 Task: Check the percentage active listings of backyard in the last 1 year.
Action: Mouse moved to (1066, 264)
Screenshot: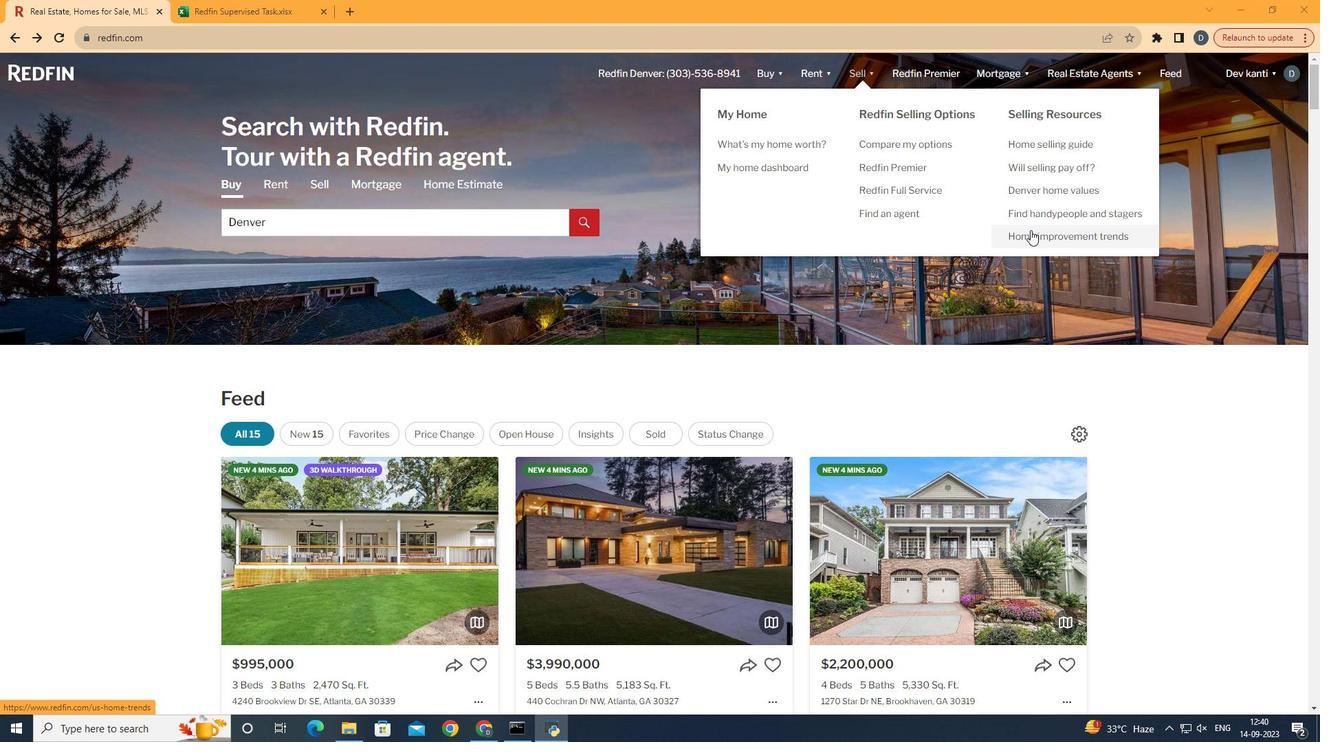 
Action: Mouse pressed left at (1066, 264)
Screenshot: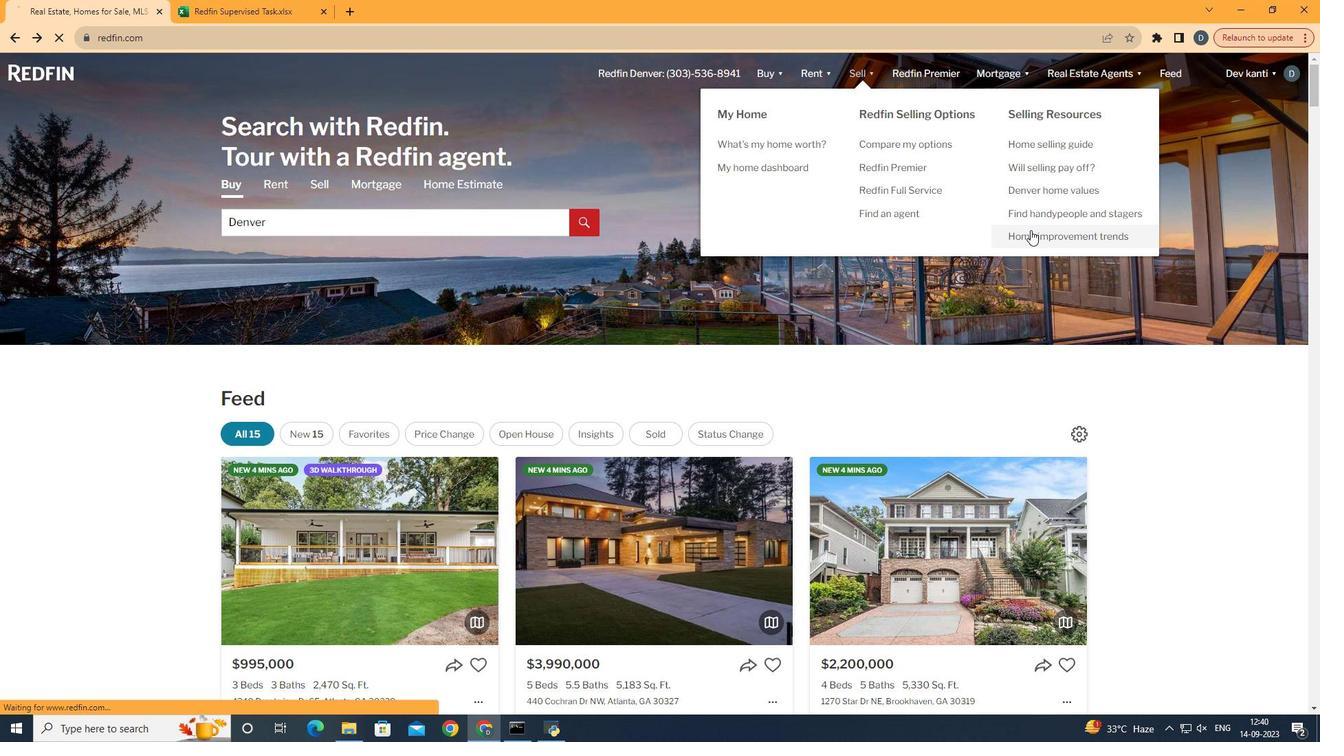 
Action: Mouse moved to (367, 292)
Screenshot: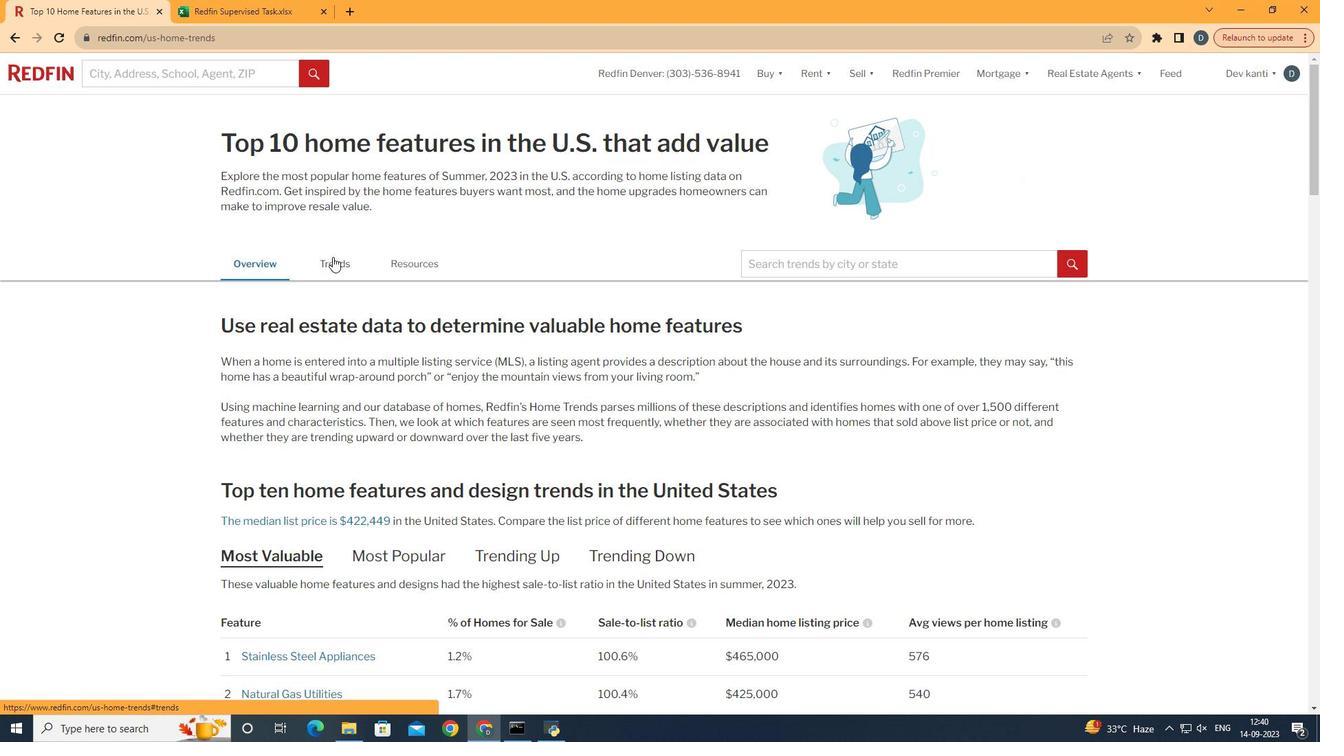 
Action: Mouse pressed left at (367, 292)
Screenshot: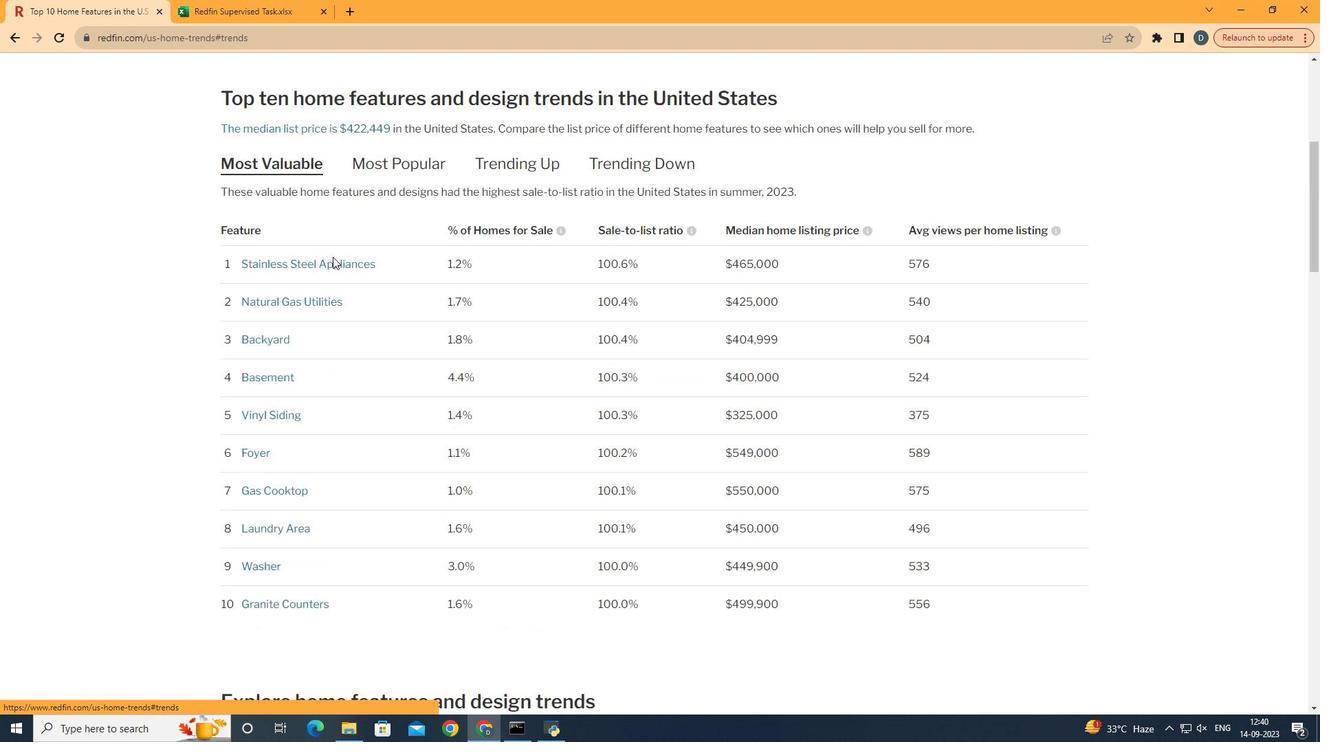 
Action: Mouse moved to (401, 355)
Screenshot: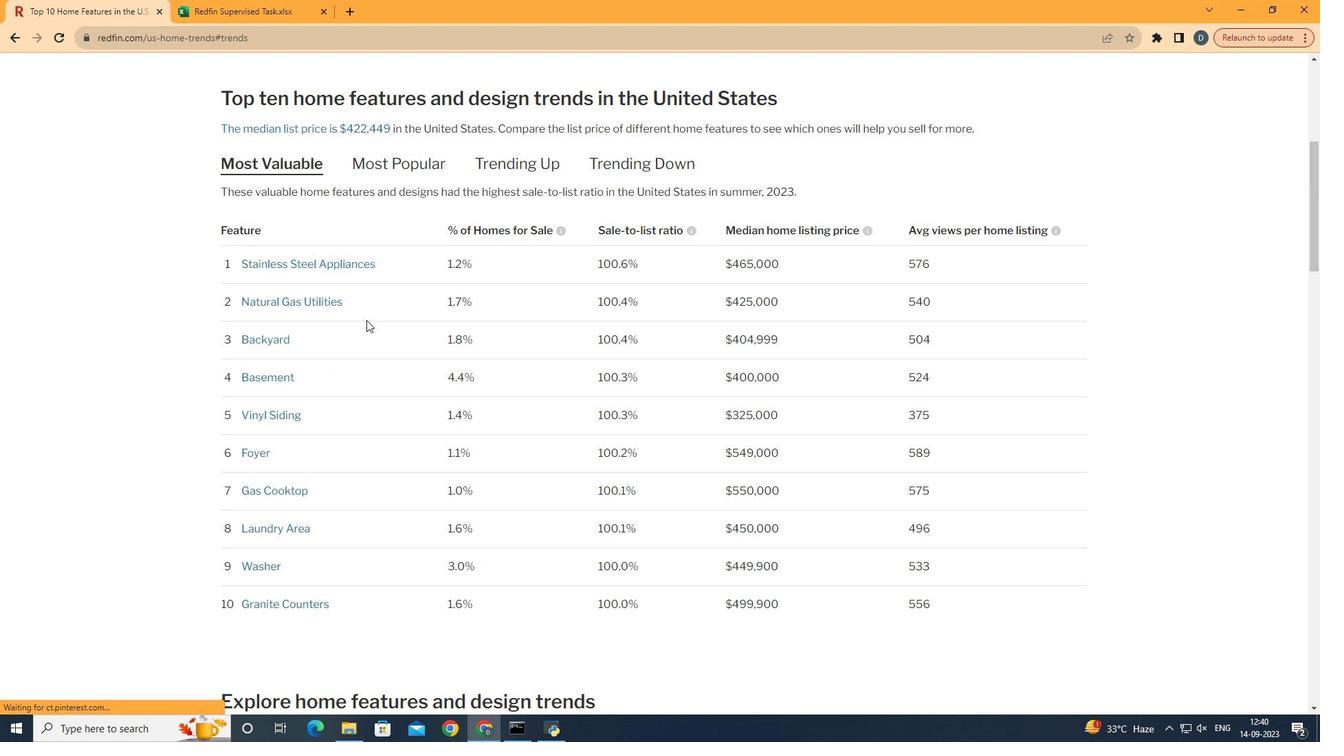 
Action: Mouse scrolled (401, 354) with delta (0, 0)
Screenshot: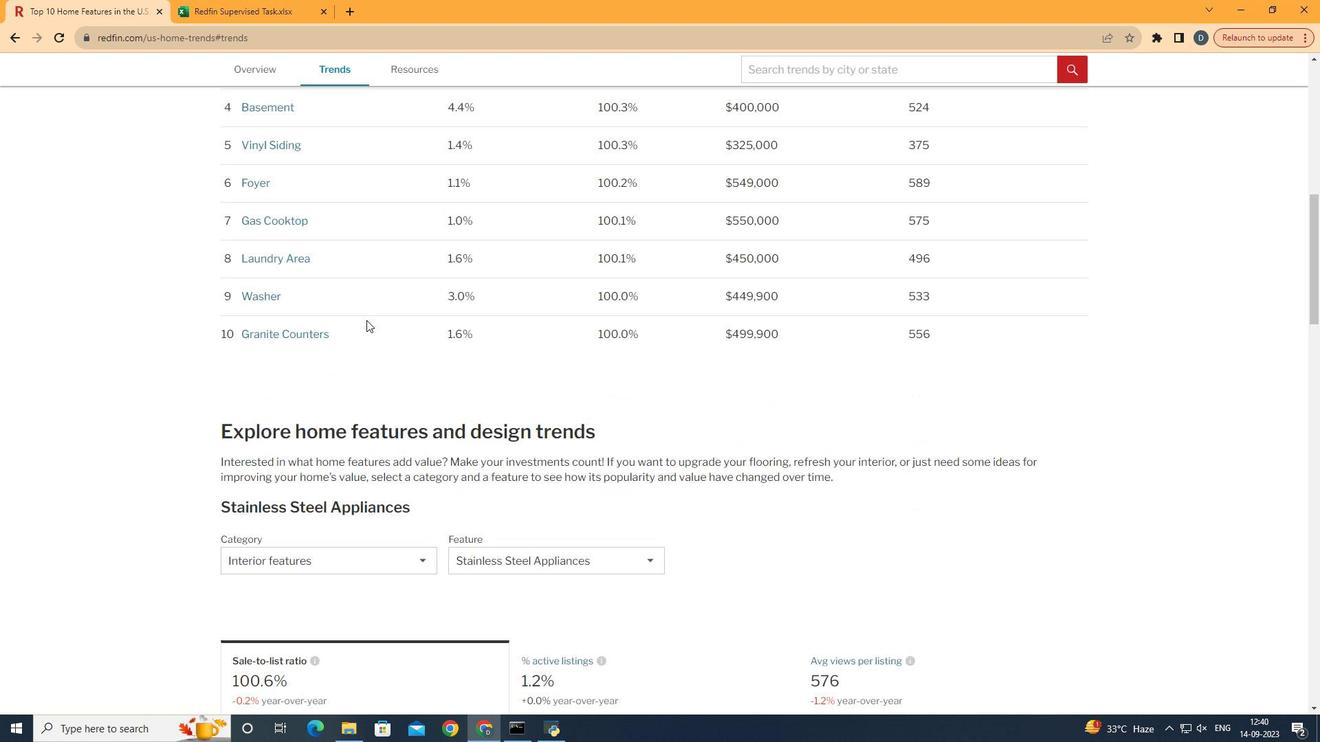 
Action: Mouse scrolled (401, 354) with delta (0, 0)
Screenshot: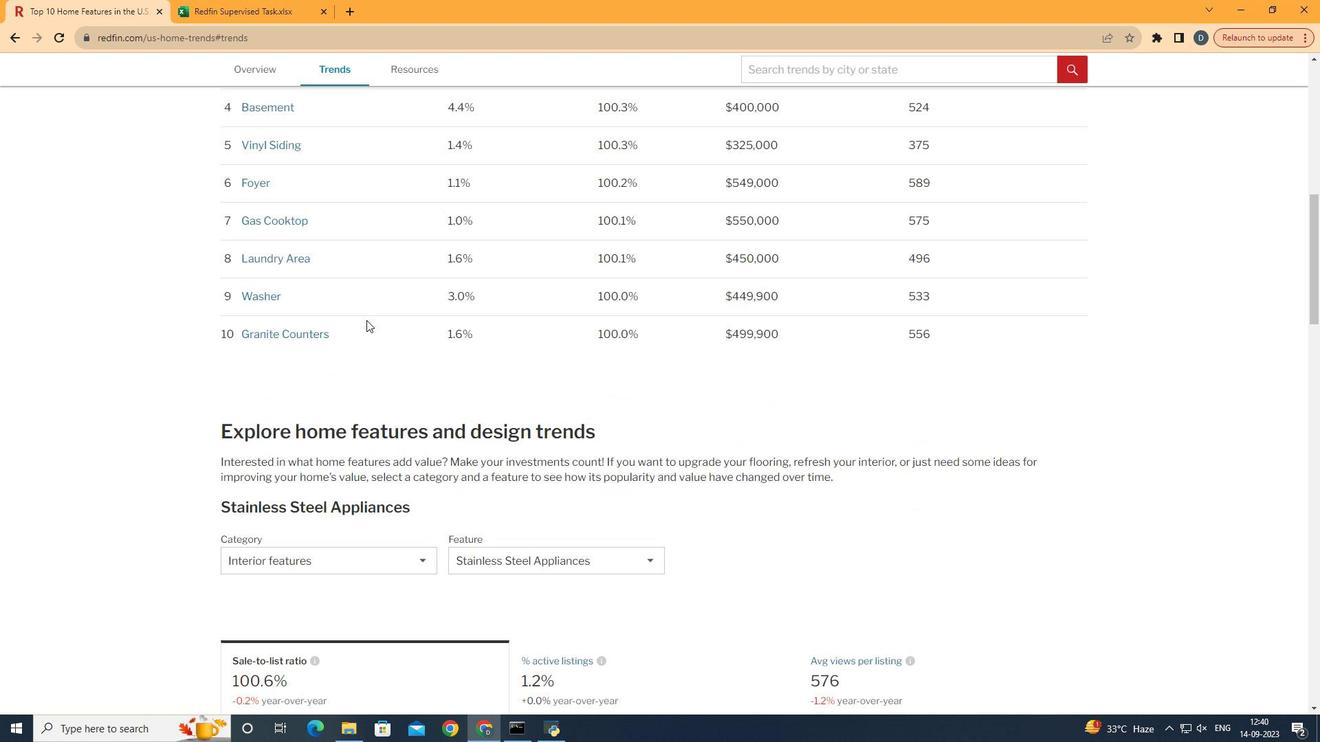
Action: Mouse scrolled (401, 354) with delta (0, 0)
Screenshot: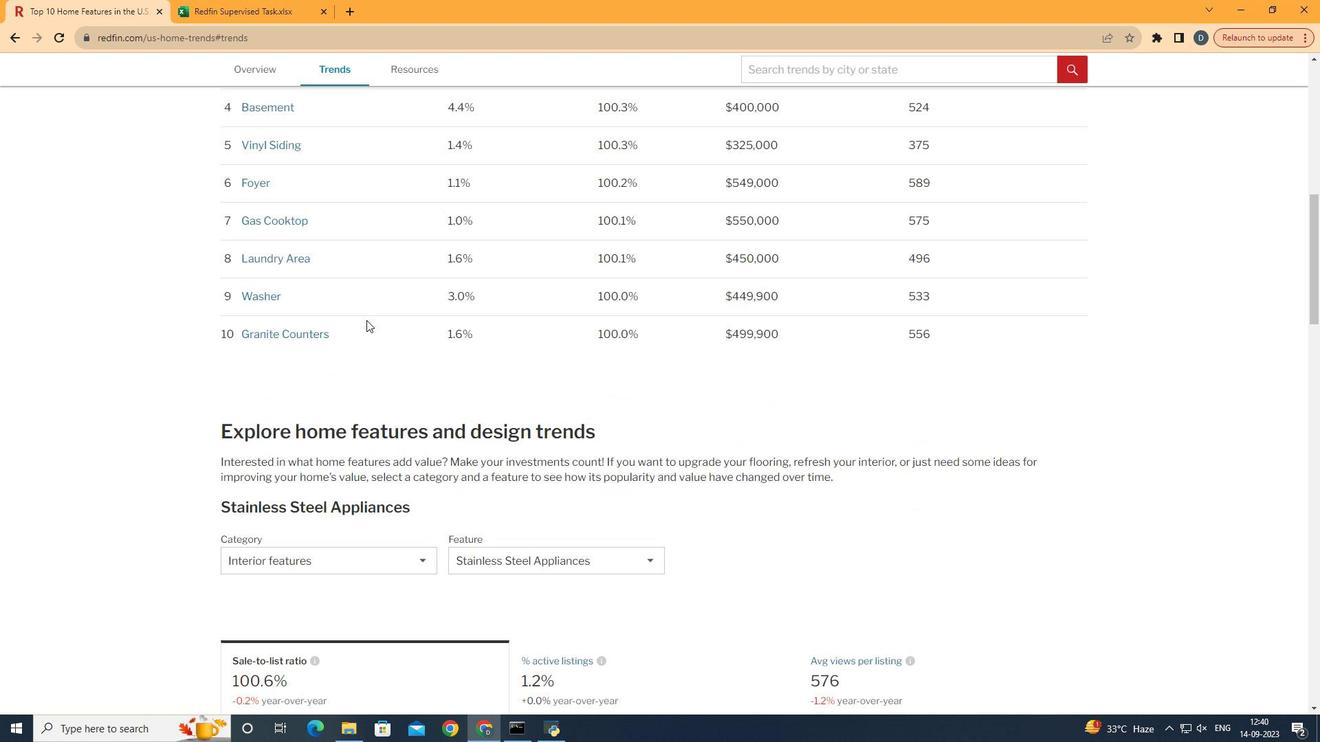 
Action: Mouse scrolled (401, 354) with delta (0, 0)
Screenshot: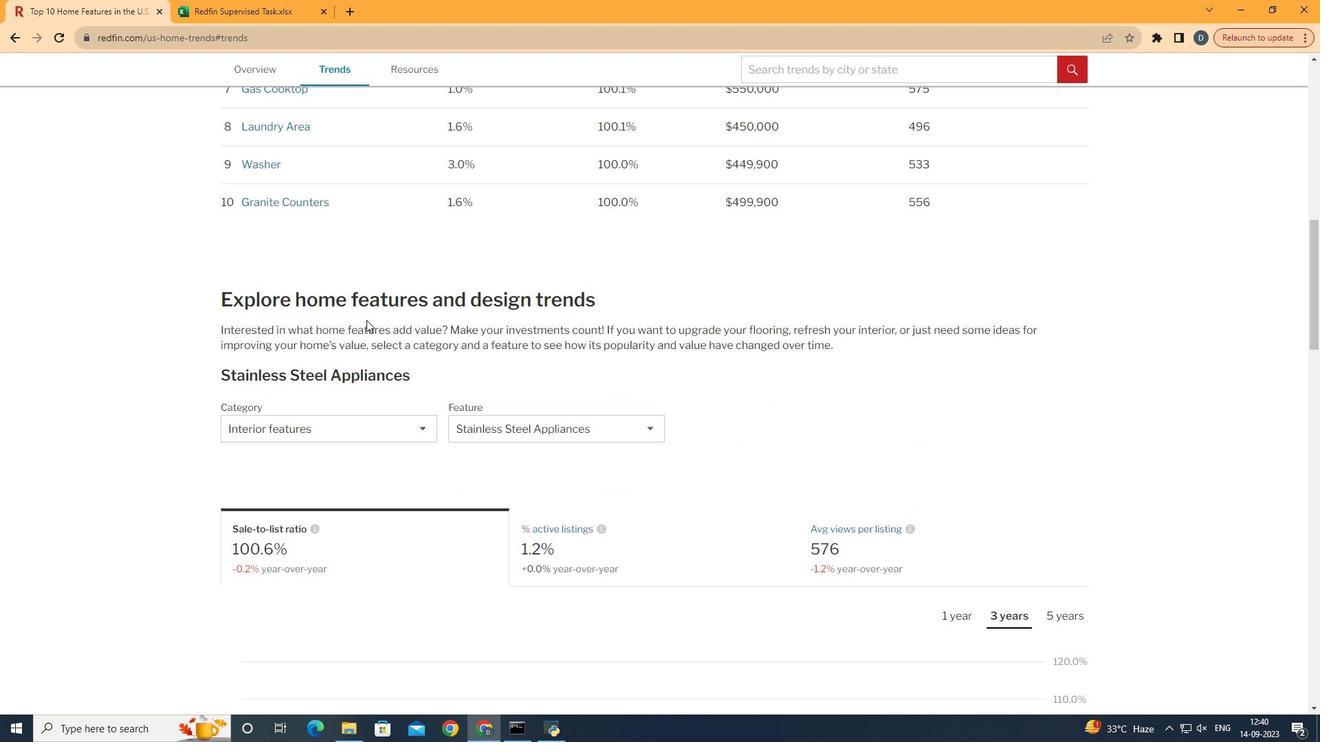 
Action: Mouse scrolled (401, 354) with delta (0, 0)
Screenshot: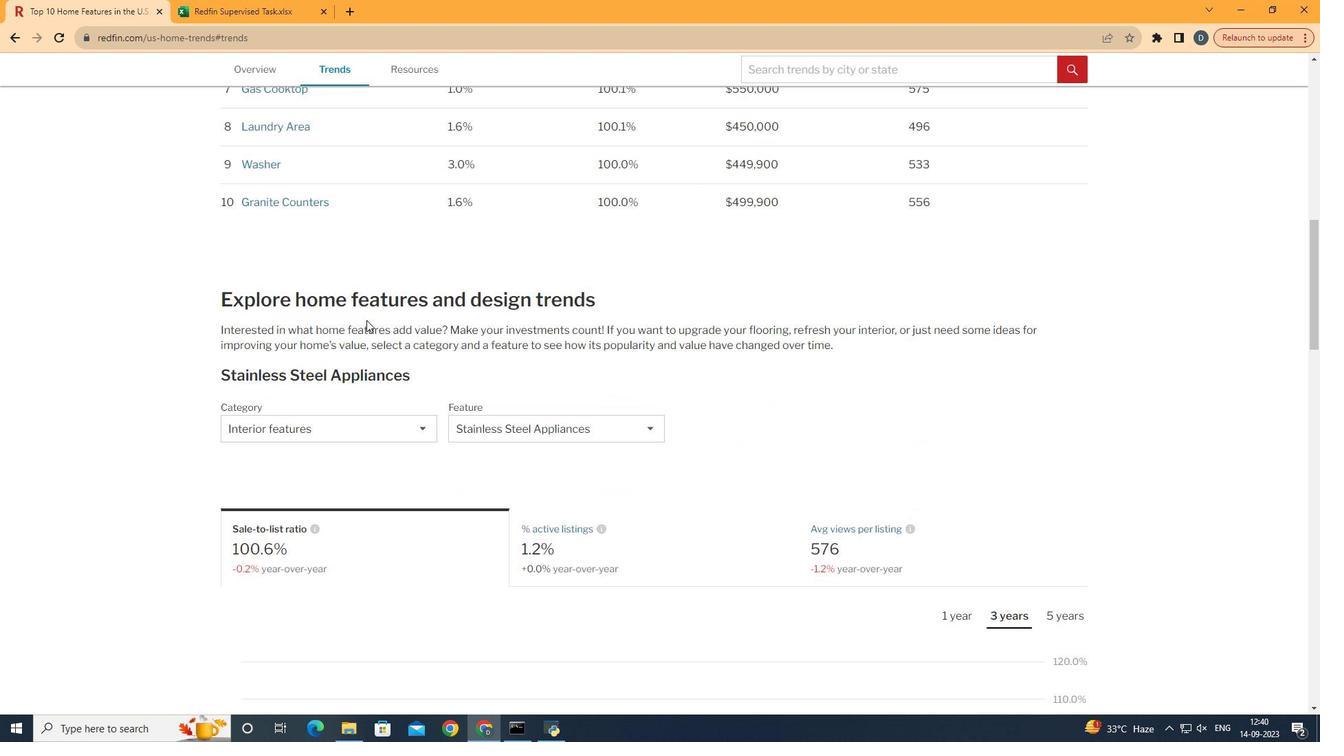 
Action: Mouse scrolled (401, 354) with delta (0, 0)
Screenshot: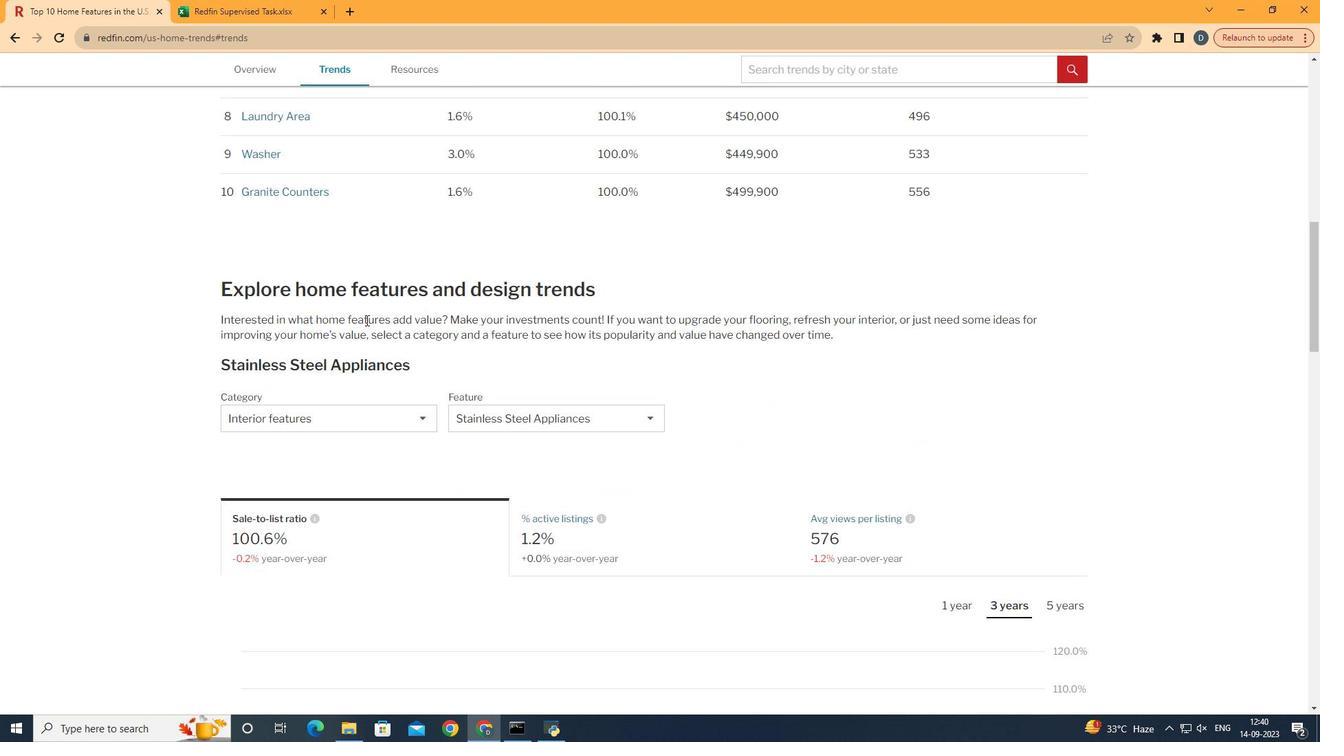 
Action: Mouse moved to (399, 357)
Screenshot: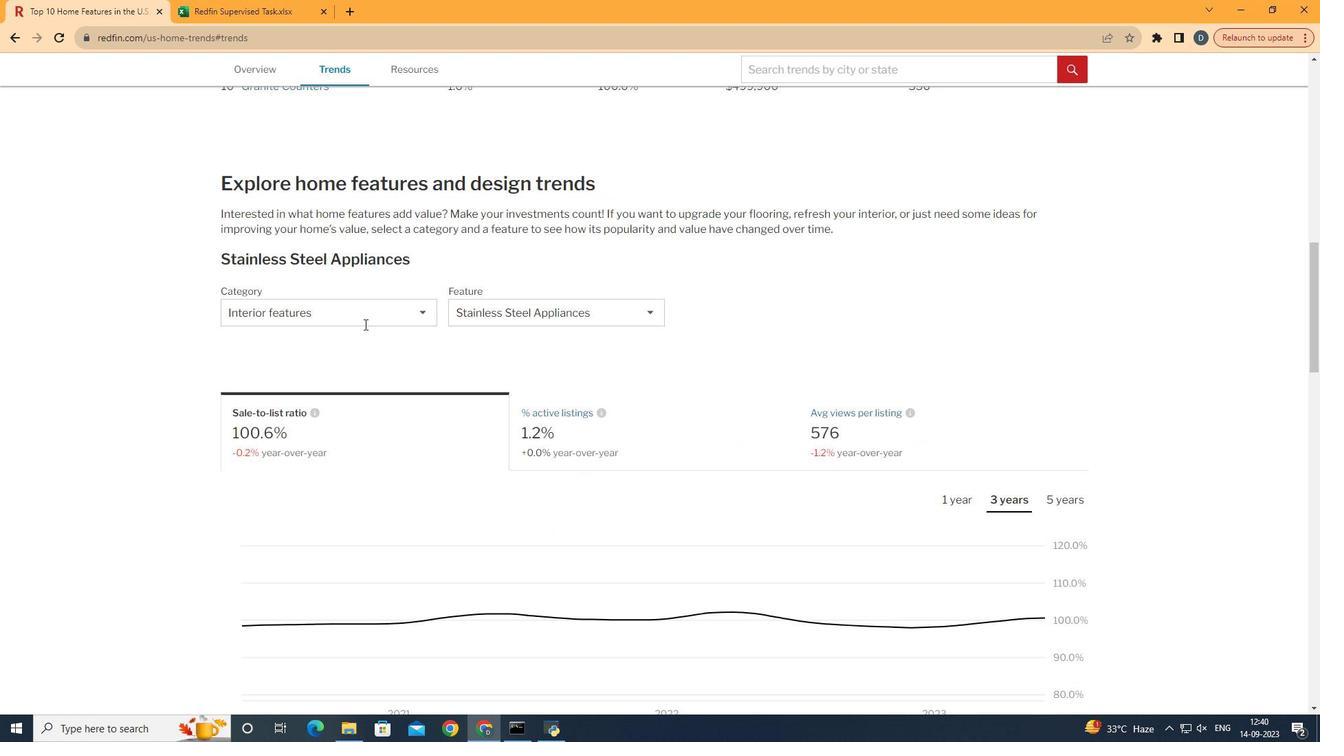 
Action: Mouse scrolled (399, 356) with delta (0, 0)
Screenshot: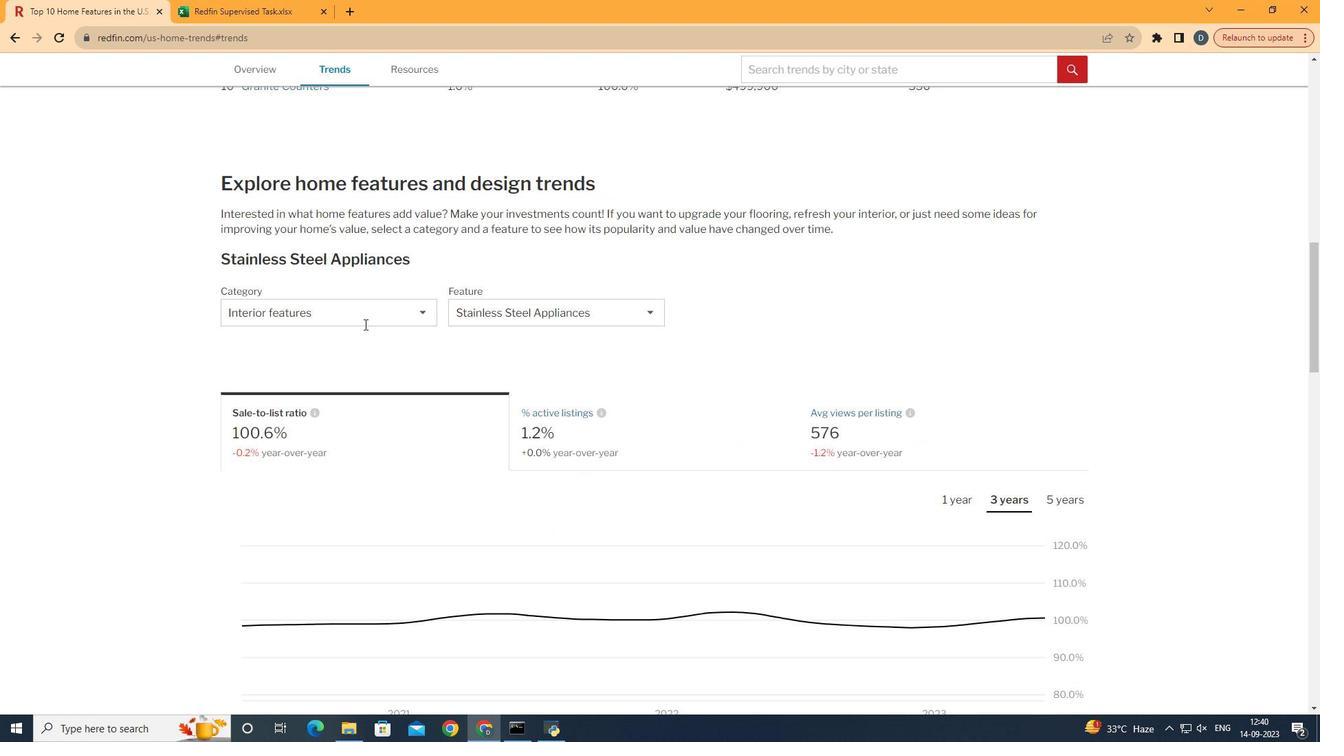 
Action: Mouse moved to (399, 359)
Screenshot: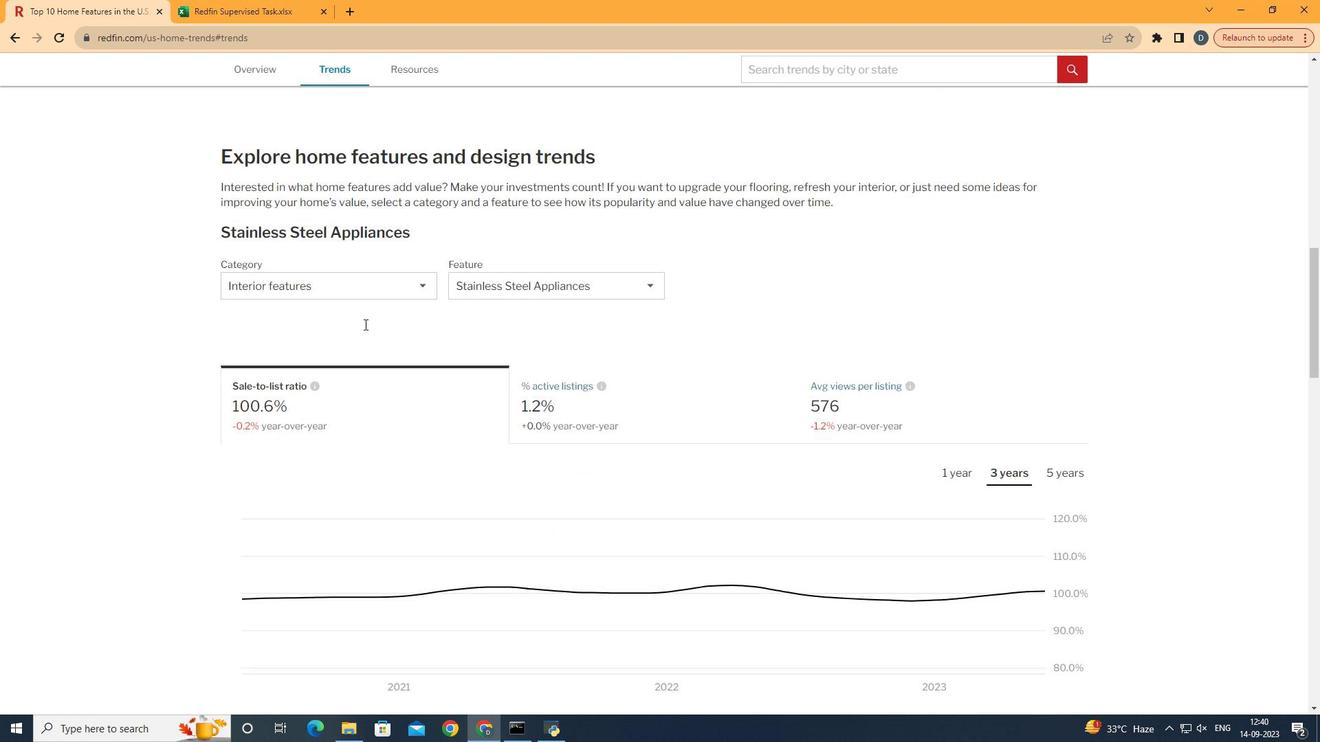 
Action: Mouse scrolled (399, 358) with delta (0, 0)
Screenshot: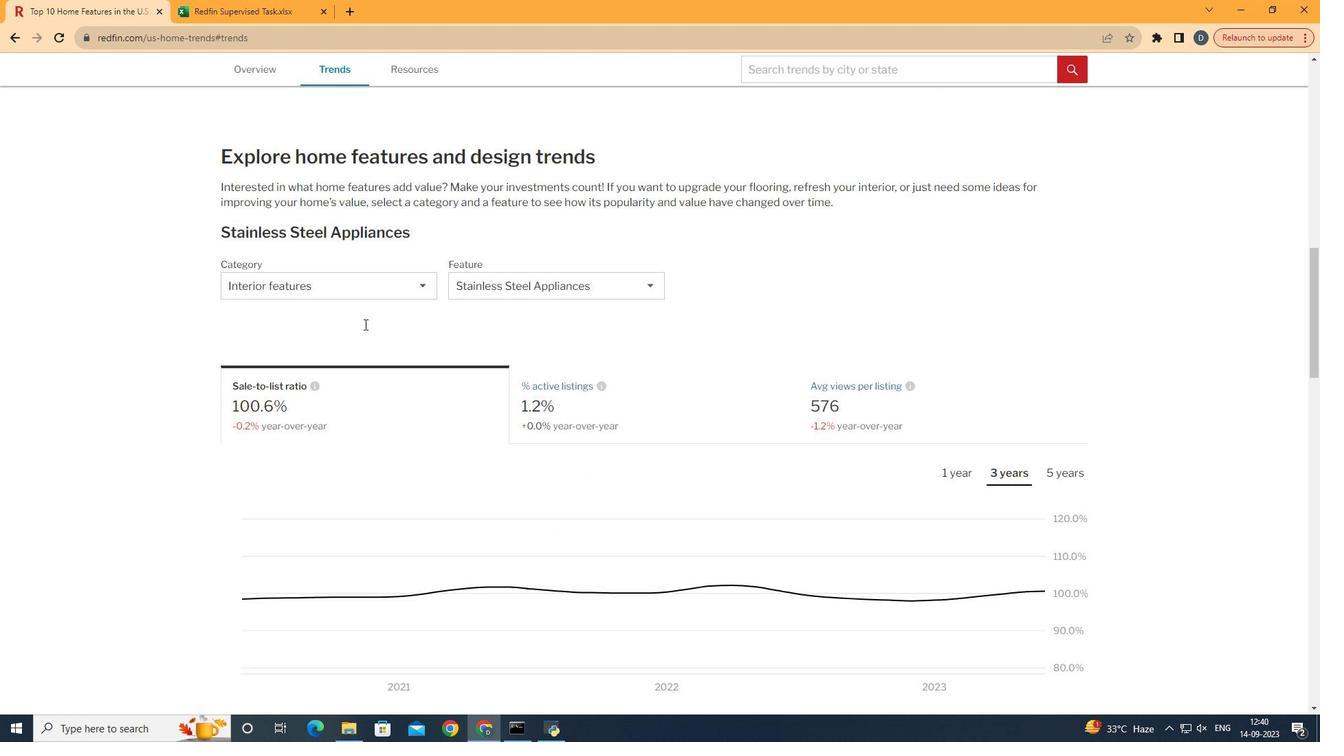 
Action: Mouse moved to (416, 321)
Screenshot: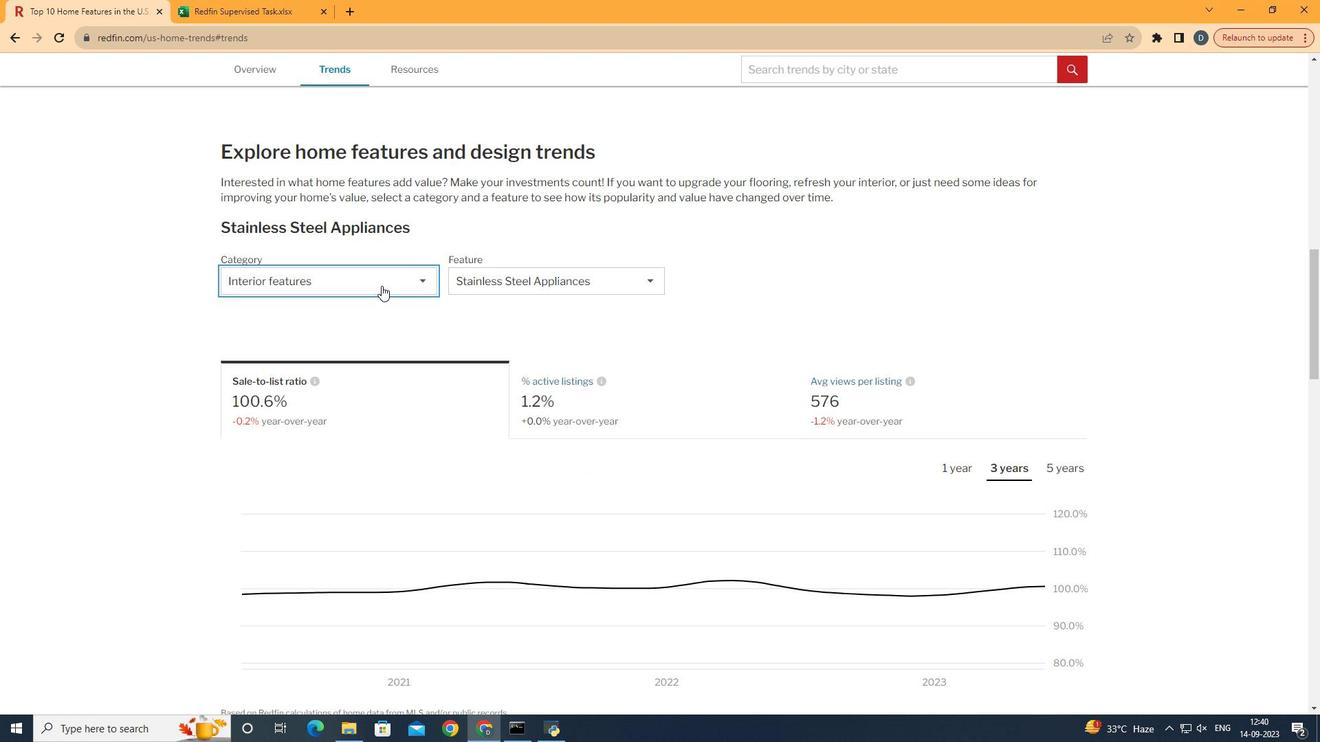 
Action: Mouse pressed left at (416, 321)
Screenshot: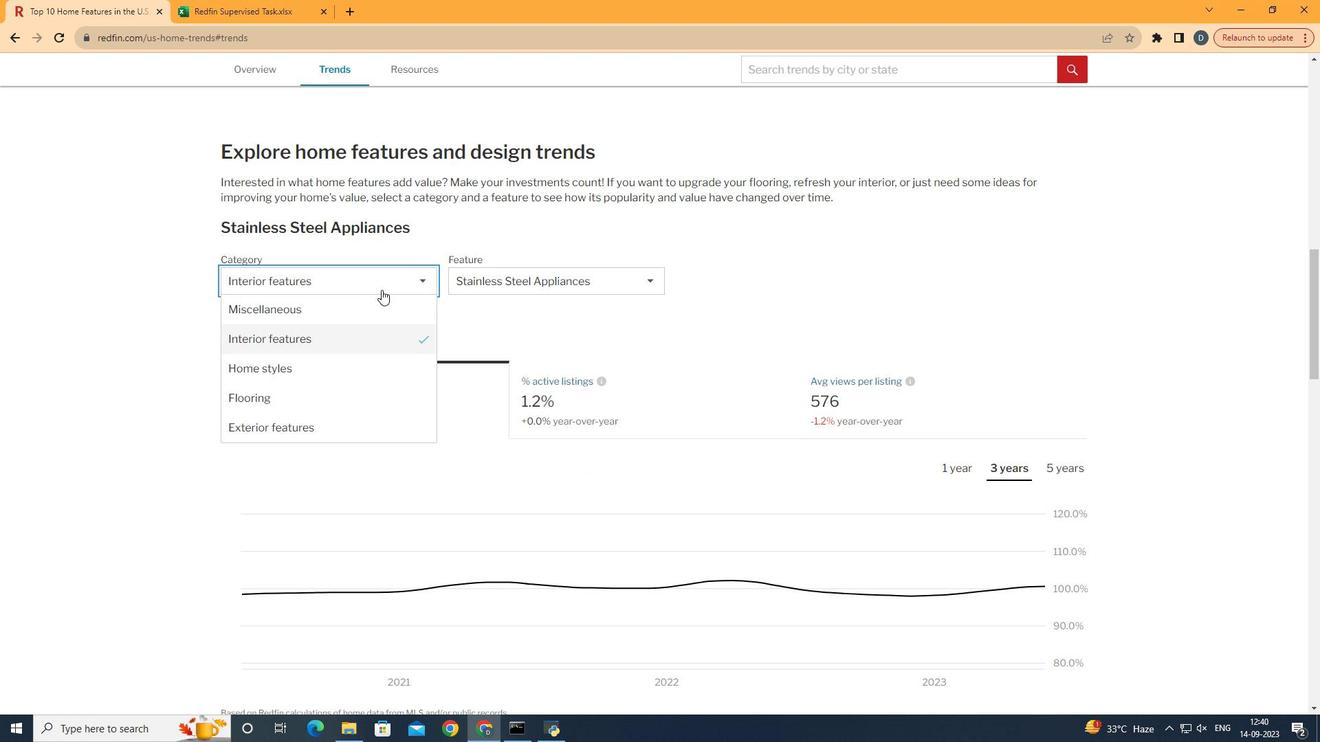 
Action: Mouse moved to (403, 454)
Screenshot: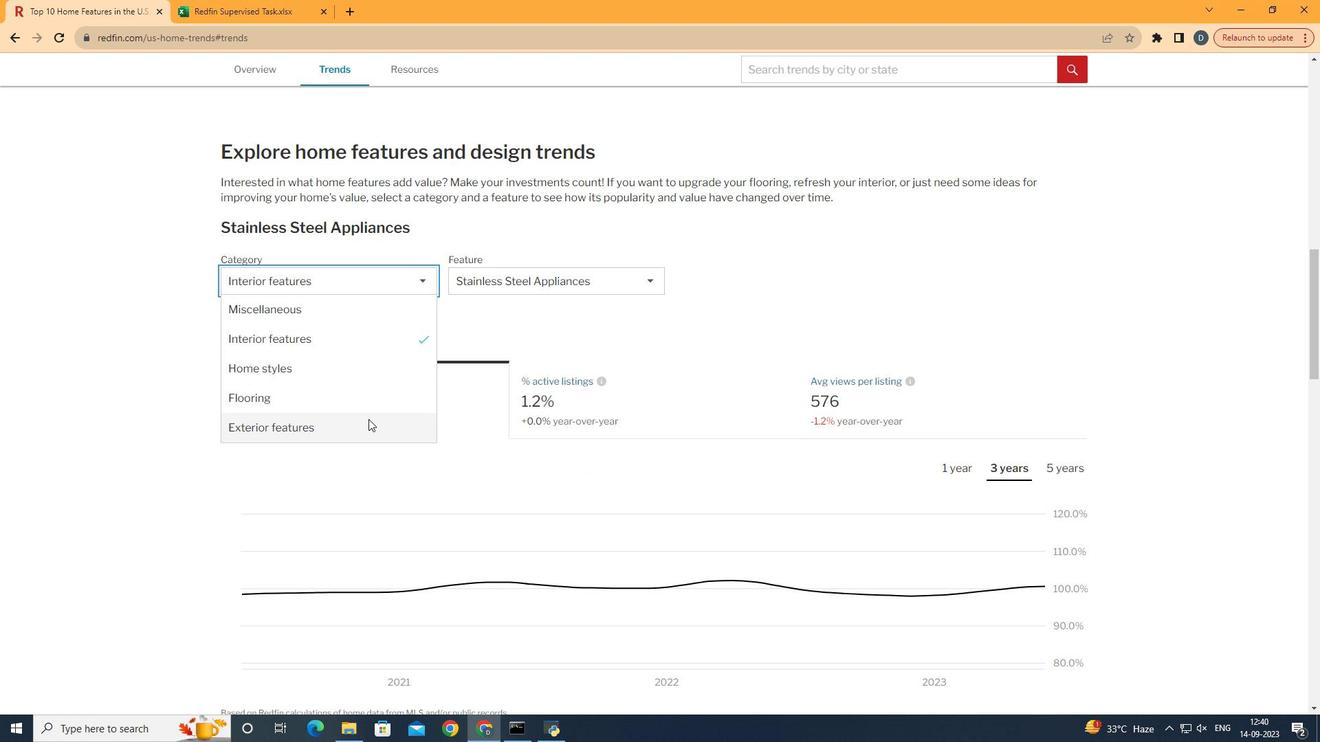 
Action: Mouse pressed left at (403, 454)
Screenshot: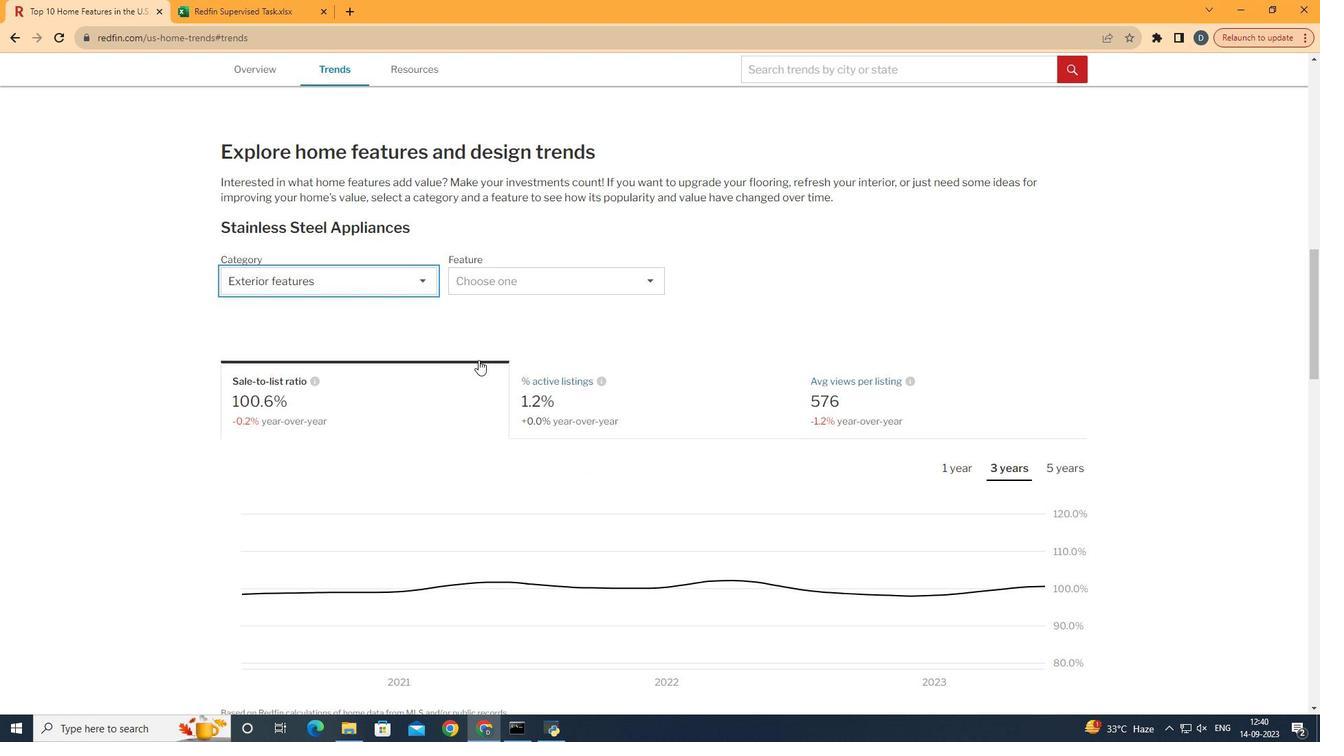 
Action: Mouse moved to (644, 302)
Screenshot: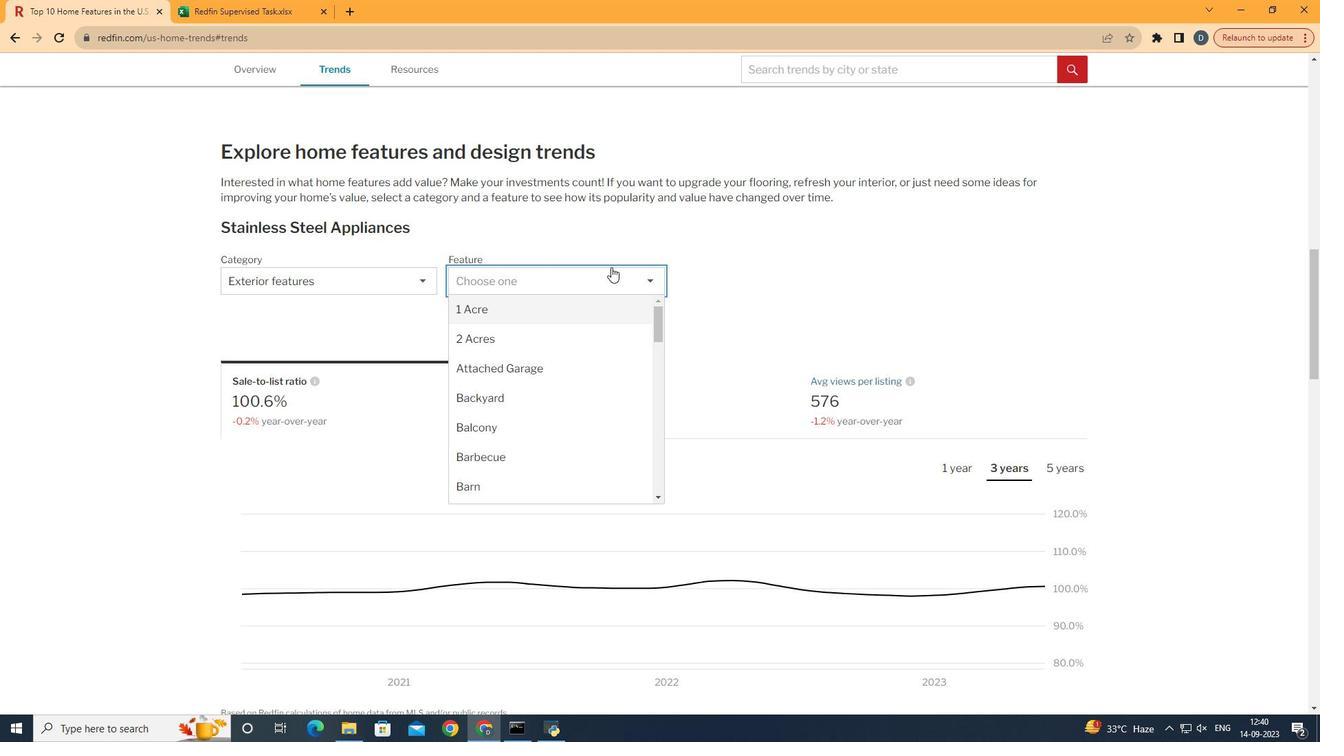 
Action: Mouse pressed left at (644, 302)
Screenshot: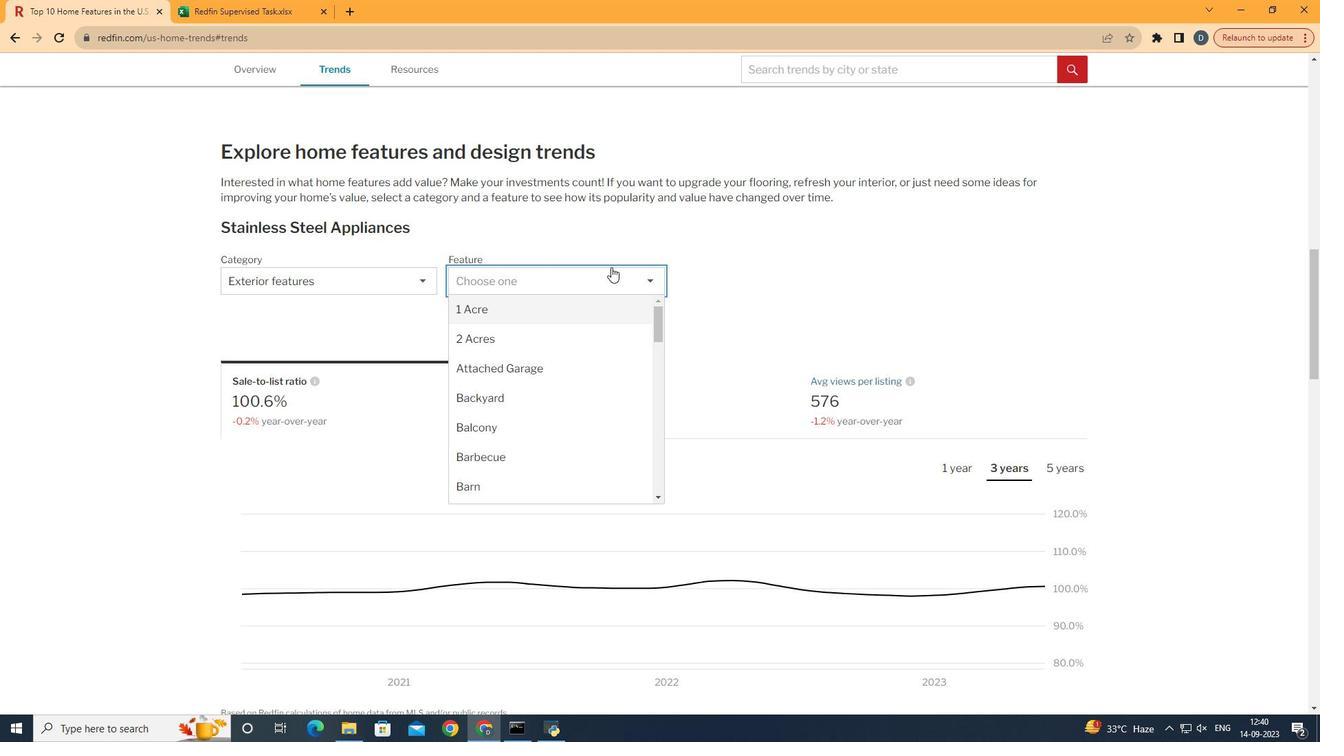 
Action: Mouse moved to (581, 444)
Screenshot: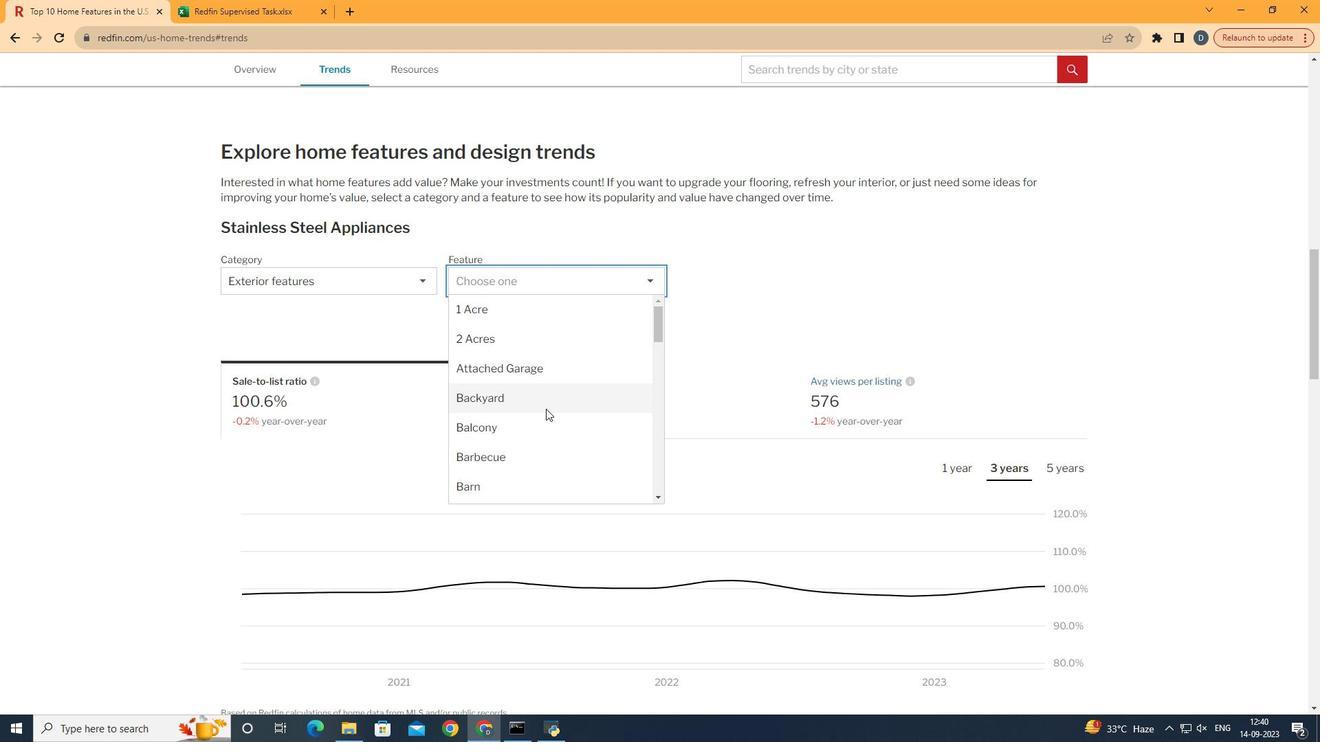 
Action: Mouse pressed left at (581, 444)
Screenshot: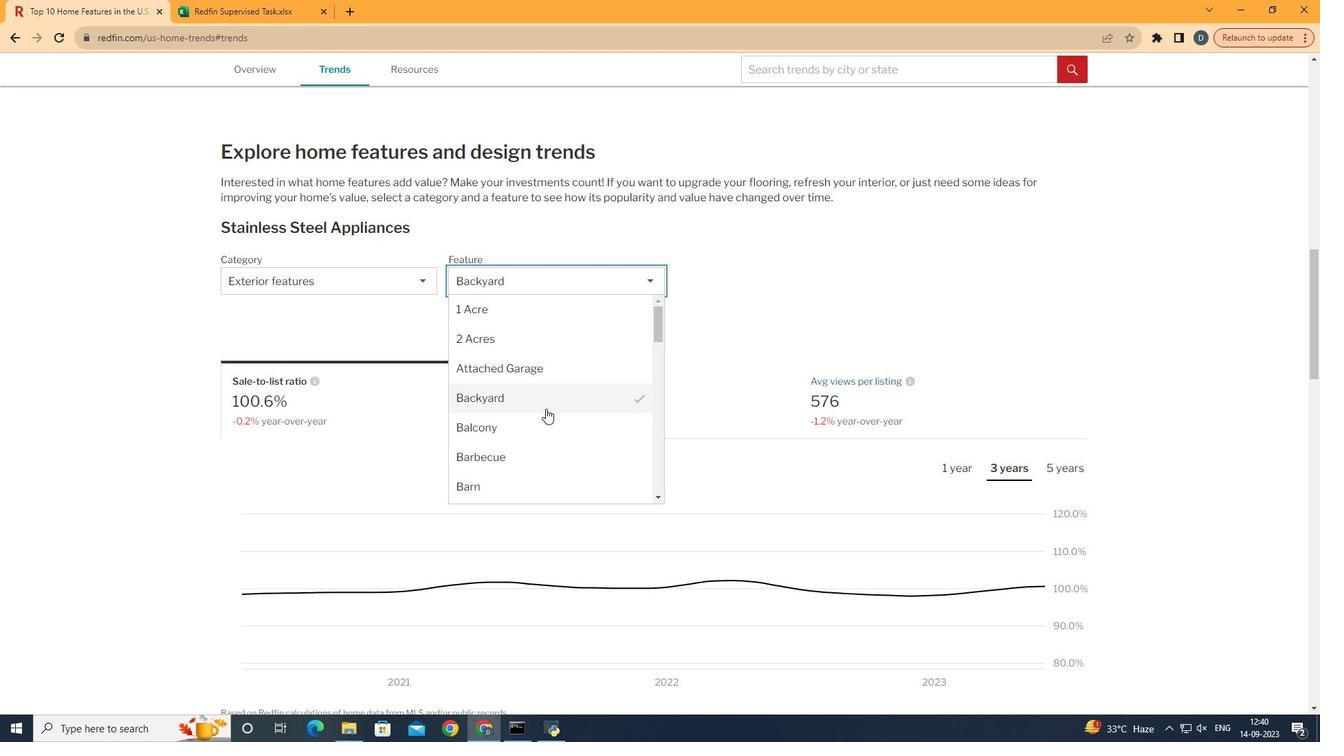 
Action: Mouse moved to (720, 453)
Screenshot: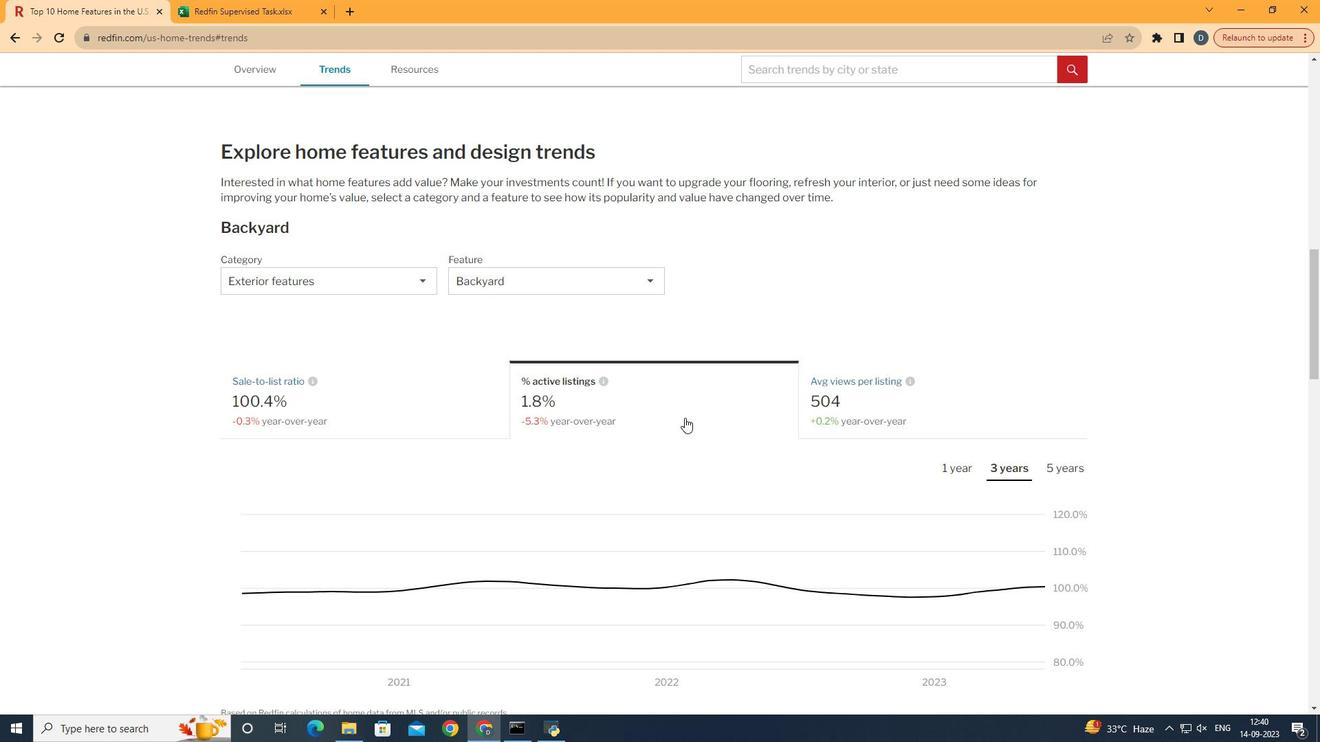
Action: Mouse pressed left at (720, 453)
Screenshot: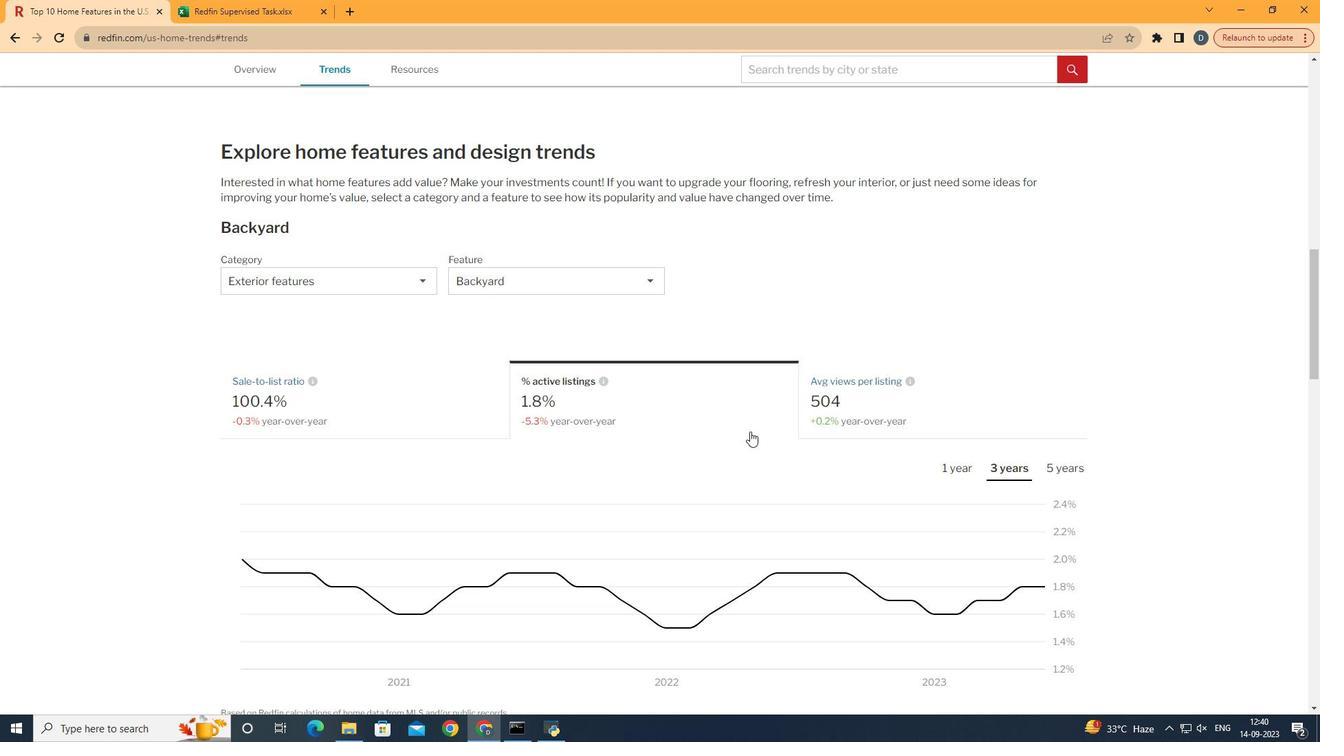 
Action: Mouse moved to (984, 509)
Screenshot: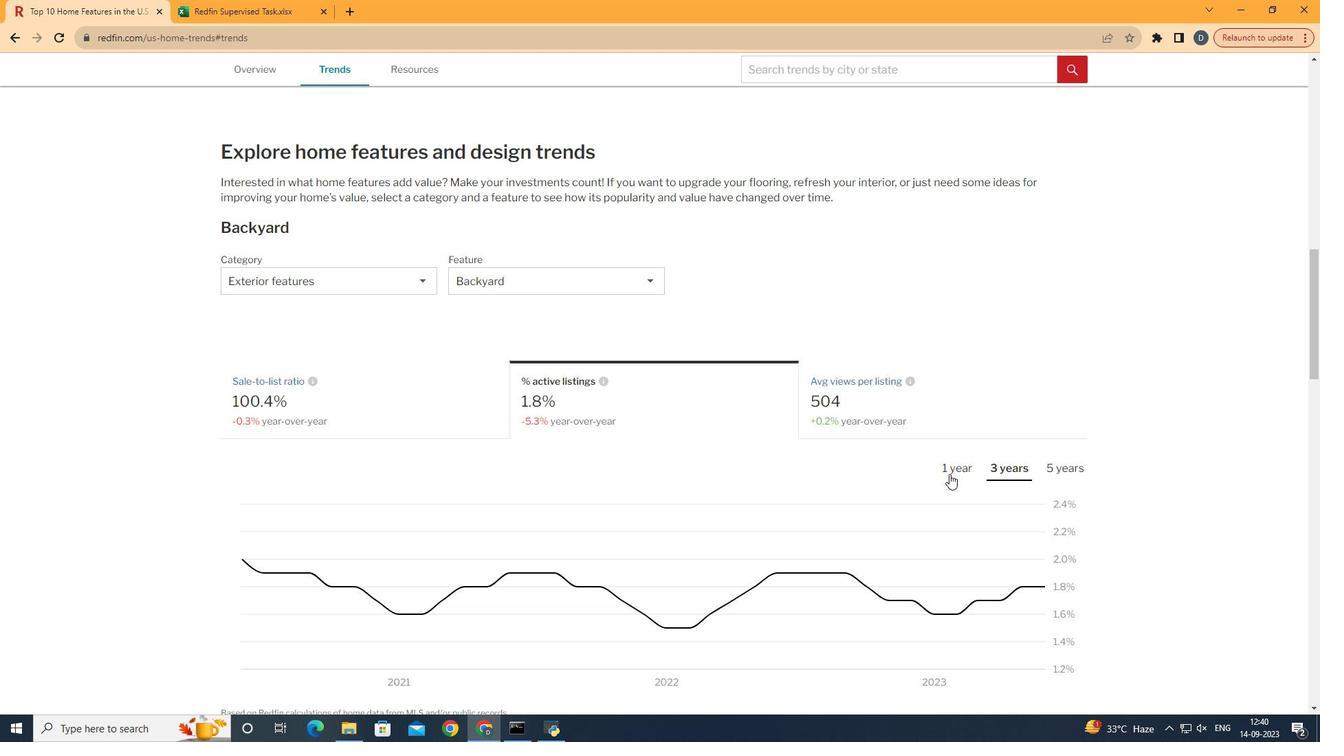 
Action: Mouse pressed left at (984, 509)
Screenshot: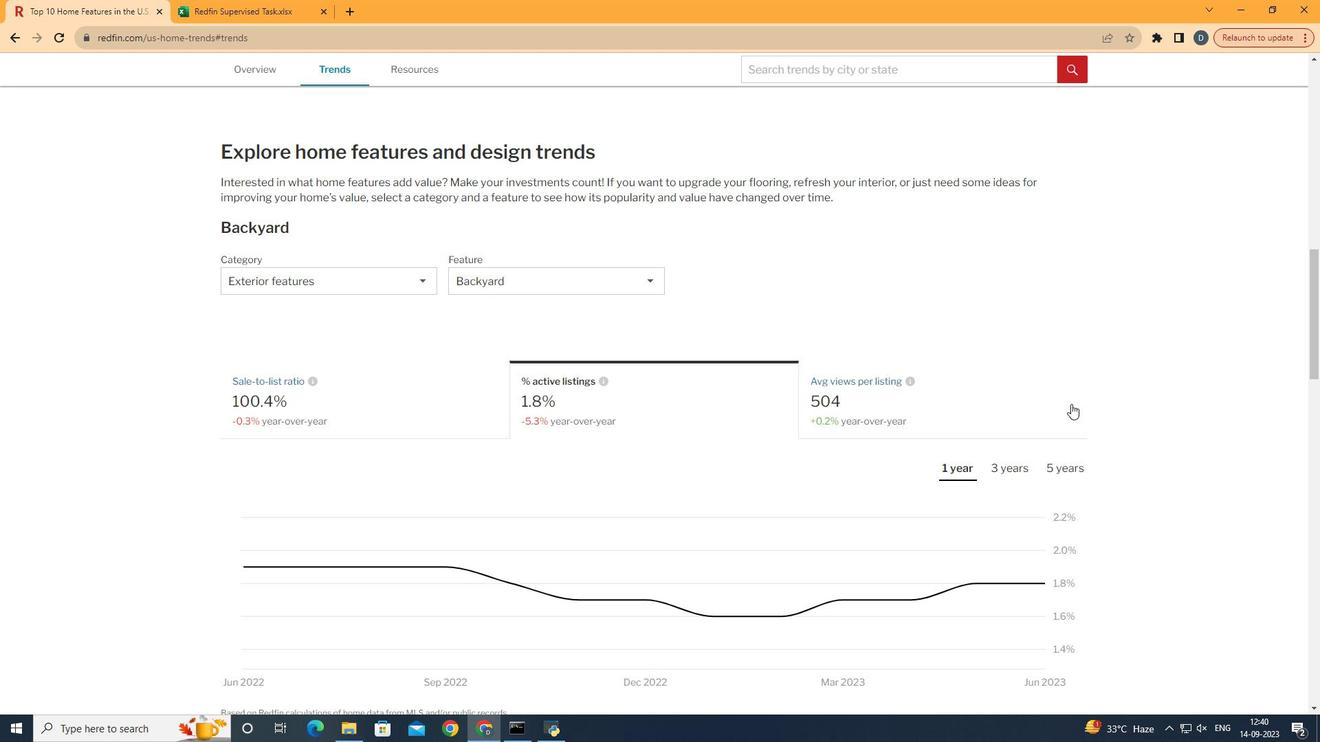 
Action: Mouse moved to (1239, 394)
Screenshot: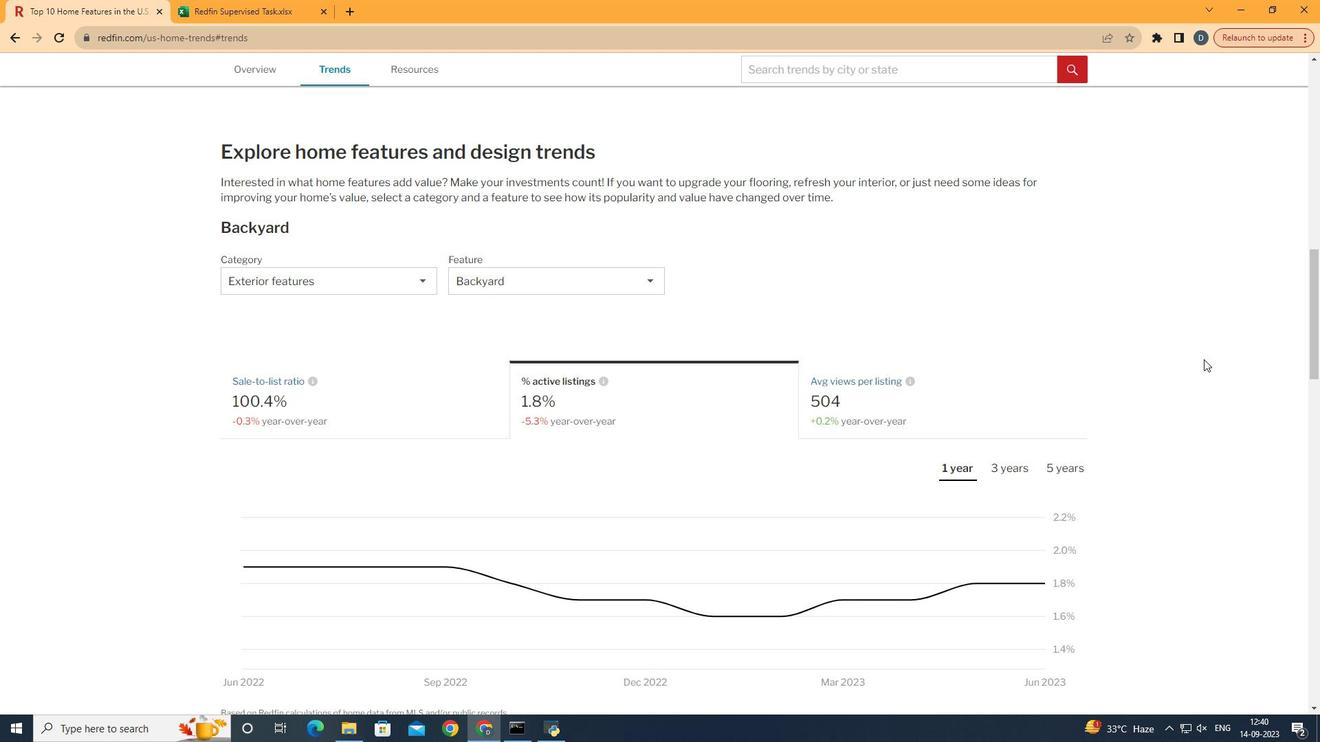 
Action: Mouse scrolled (1239, 394) with delta (0, 0)
Screenshot: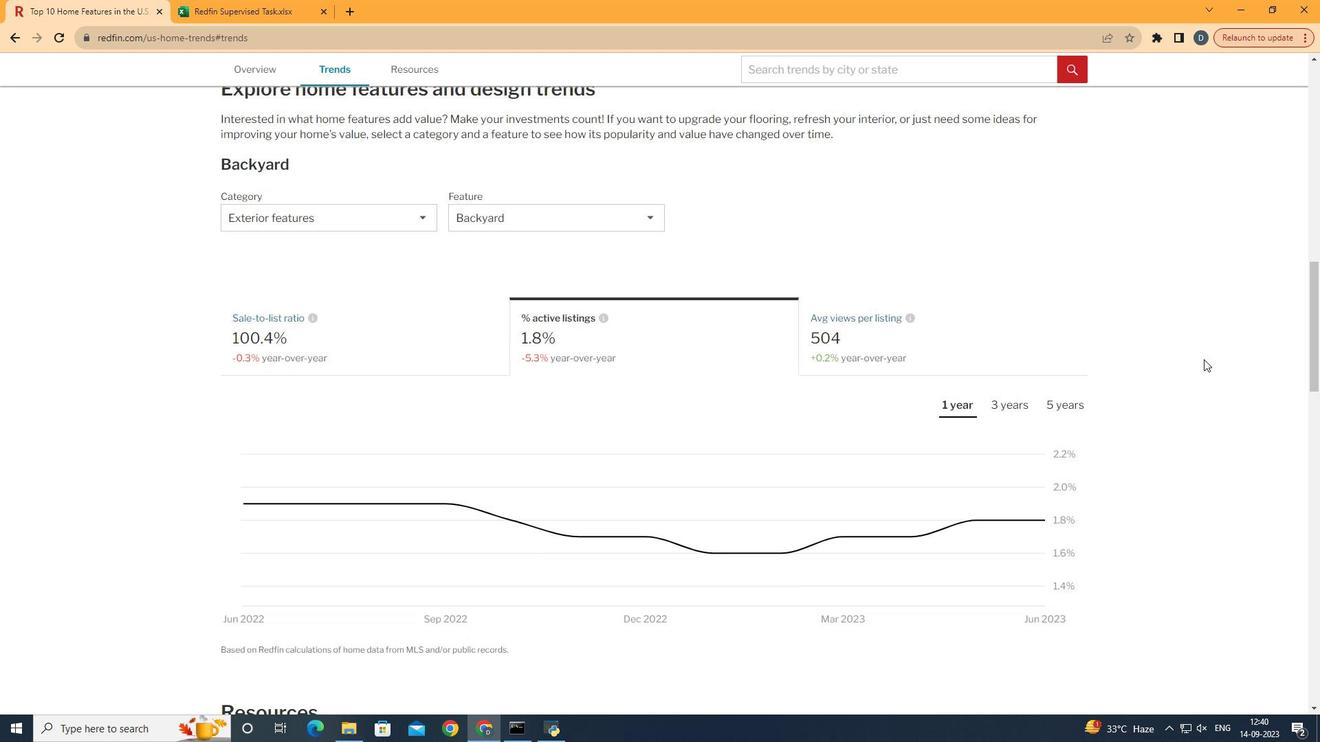 
Action: Mouse moved to (1239, 394)
Screenshot: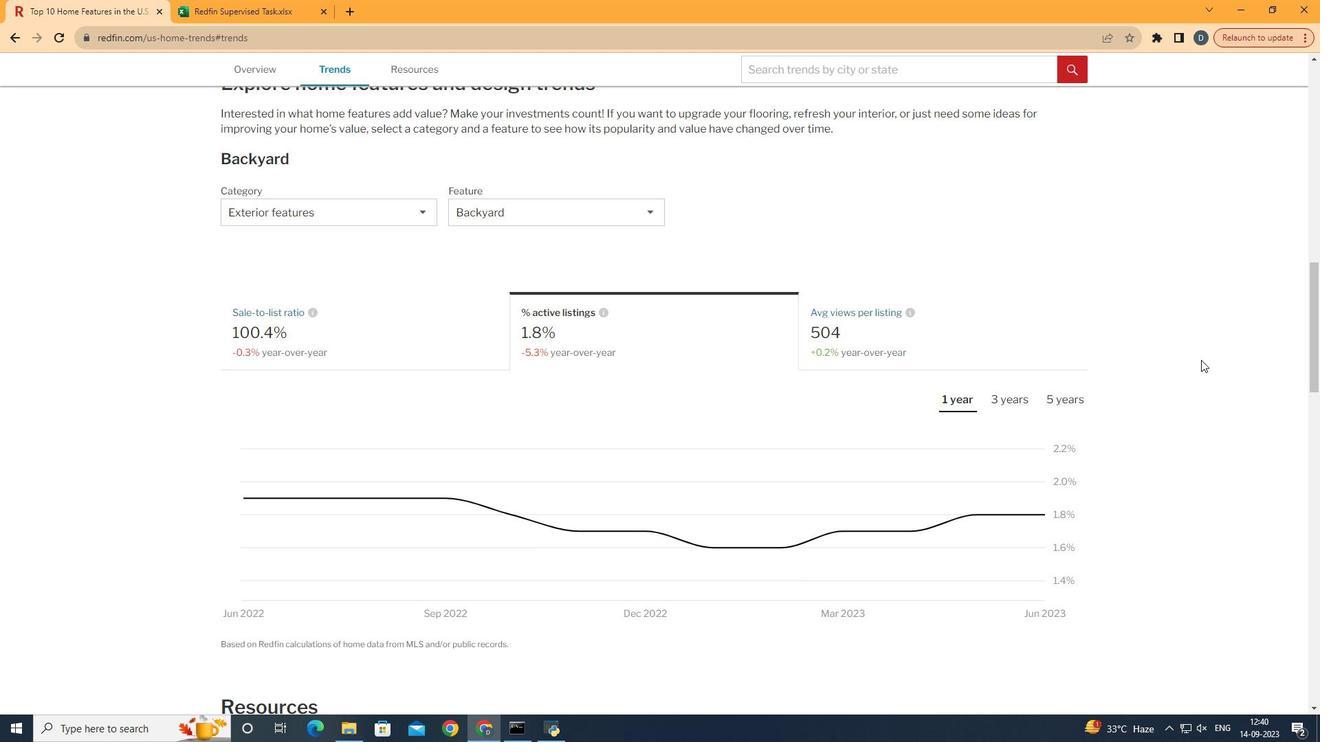 
